 Task: Open a blank worksheet and write heading  SpendSmartAdd Dates in a column and its values below  '2023-05-01, 2023-05-03, 2023-05-05, 2023-05-10, 2023-05-15, 2023-05-20, 2023-05-25 & 2023-05-31'Add Categories in next column and its values below  Groceries, Dining Out, Transportation, Entertainment, Shopping, Utilities, Health & Miscellaneous. Add Descriptions in next column and its values below  Supermarket, Restaurant, Public Transport, Movie Tickets, Clothing Store, Internet Bill, Pharmacy & Online PurchaseAdd Amountin next column and its values below  $50, $30, $10, $20, $100, $60, $40 & $50Save page BankBalancesbook
Action: Mouse moved to (14, 26)
Screenshot: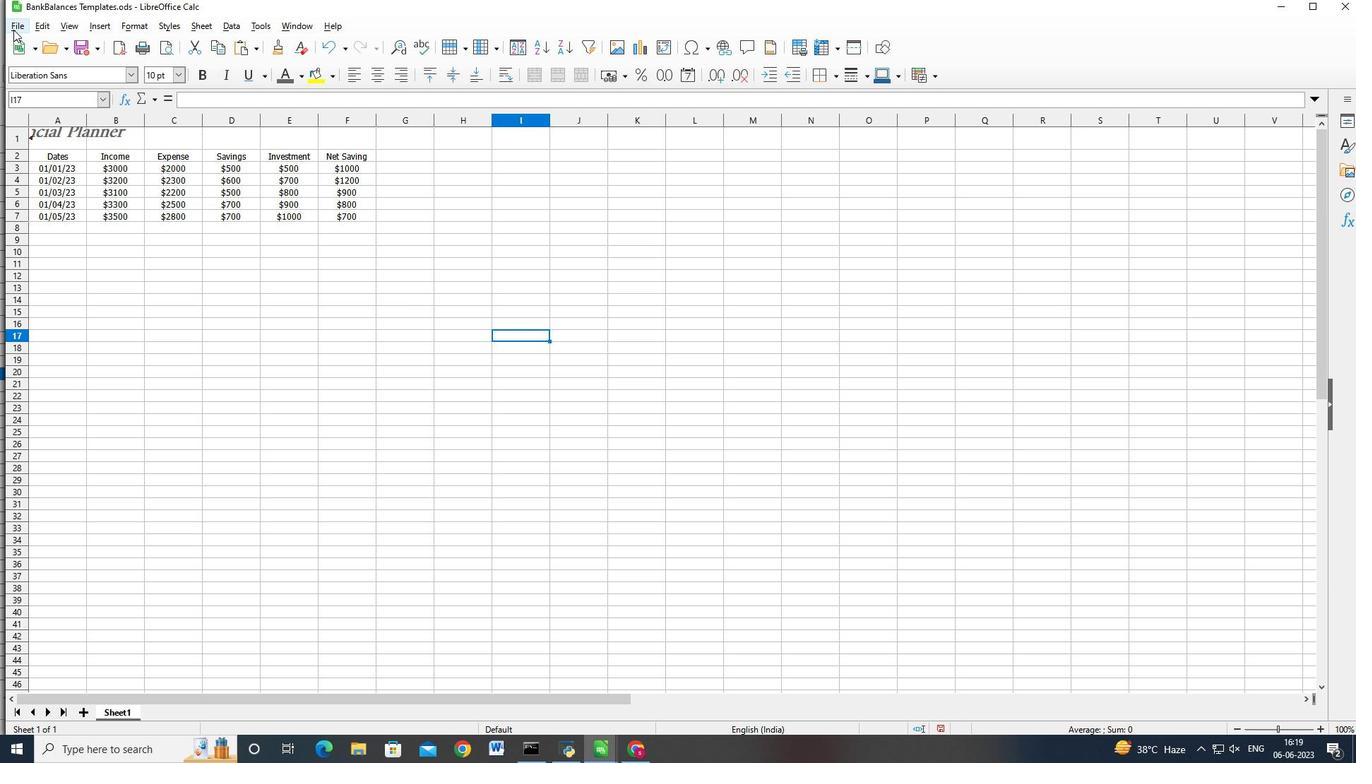 
Action: Mouse pressed left at (14, 26)
Screenshot: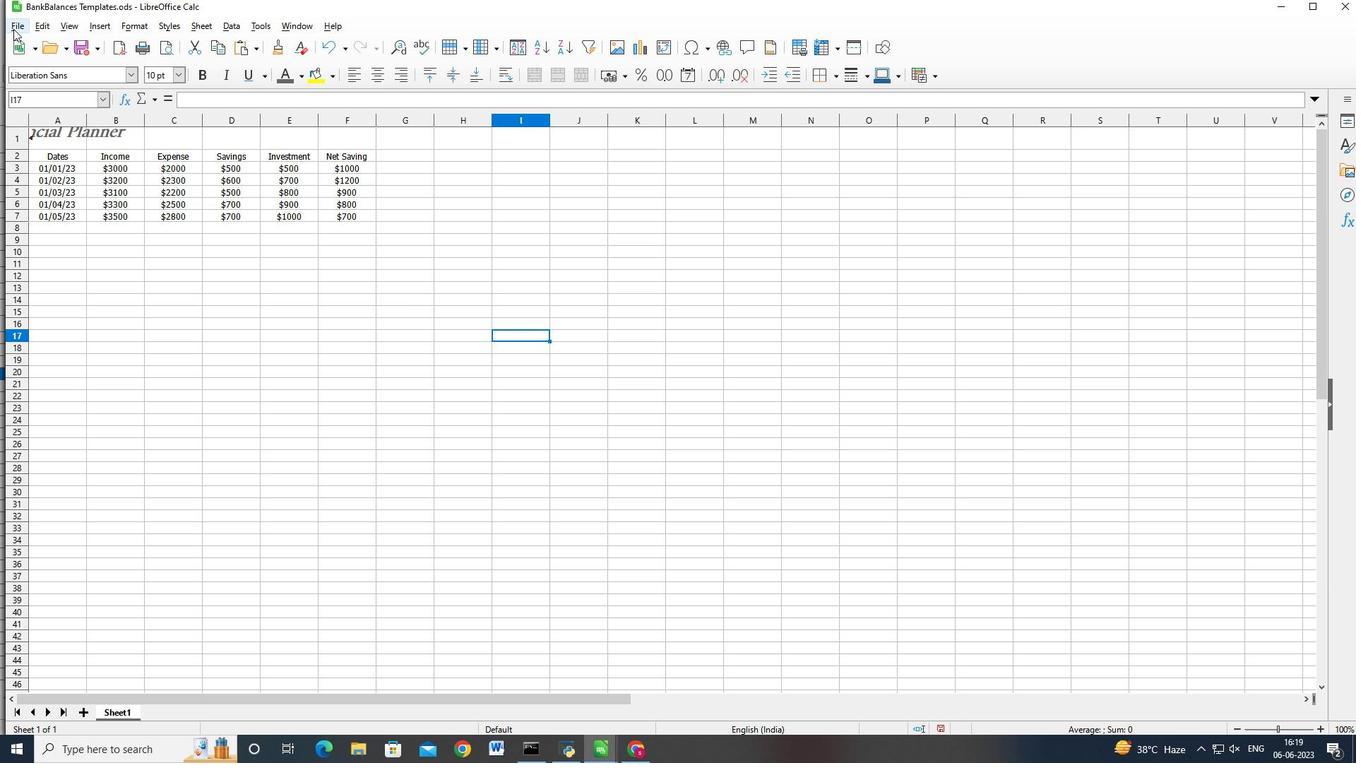
Action: Mouse moved to (185, 54)
Screenshot: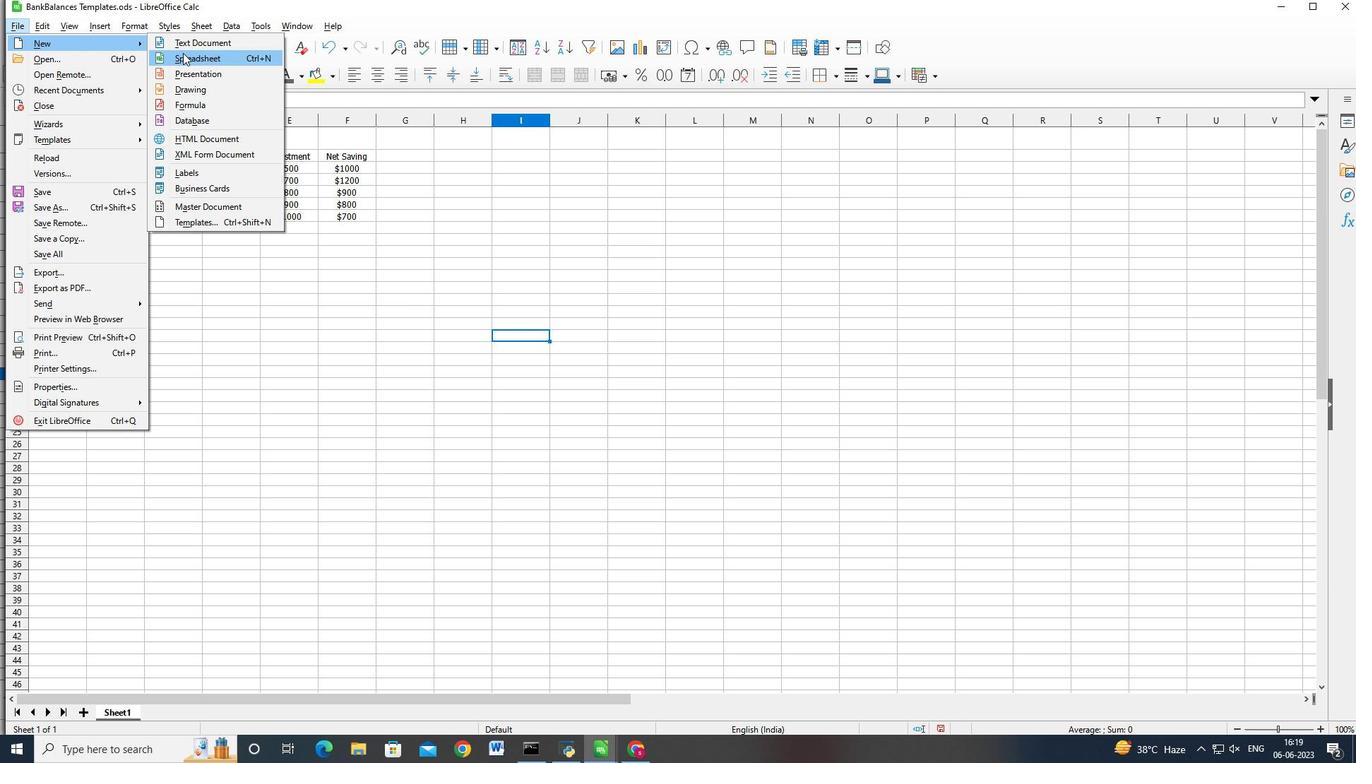 
Action: Mouse pressed left at (185, 54)
Screenshot: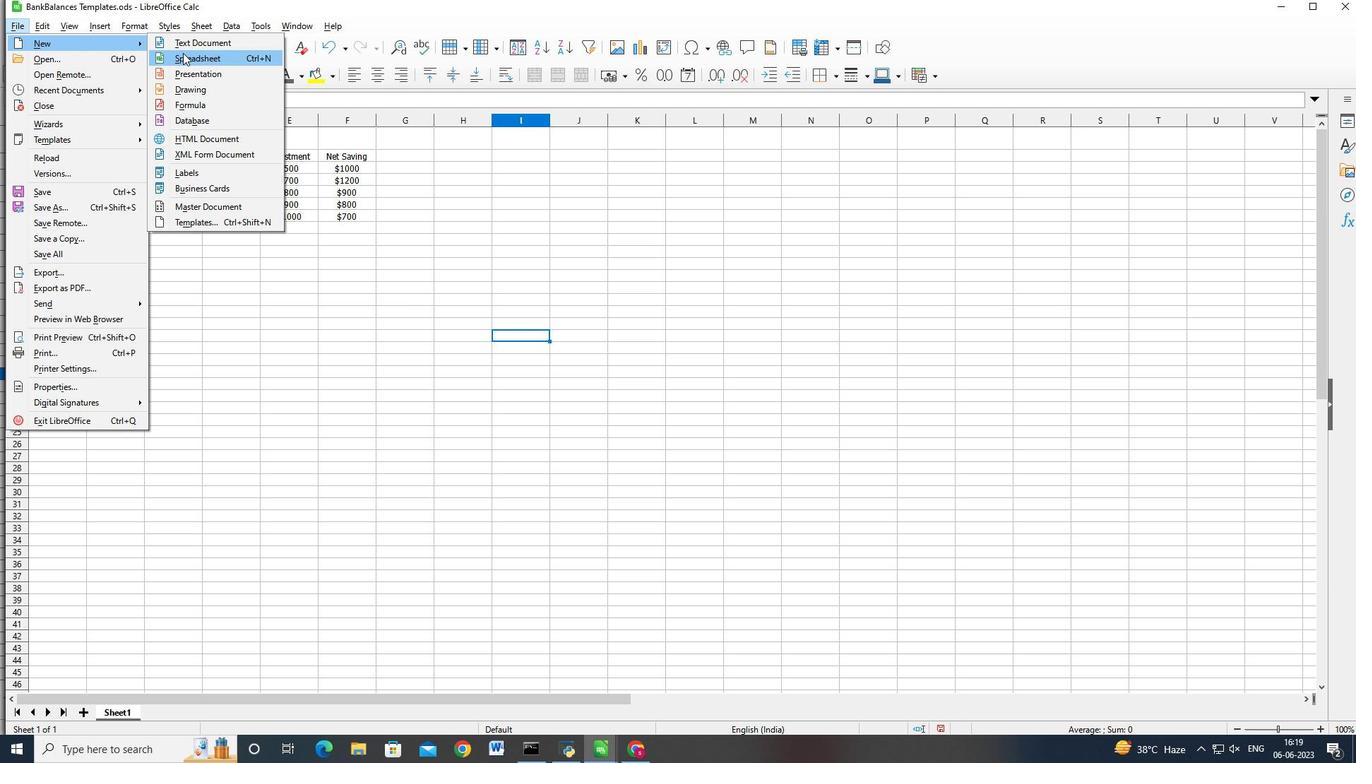 
Action: Mouse moved to (258, 132)
Screenshot: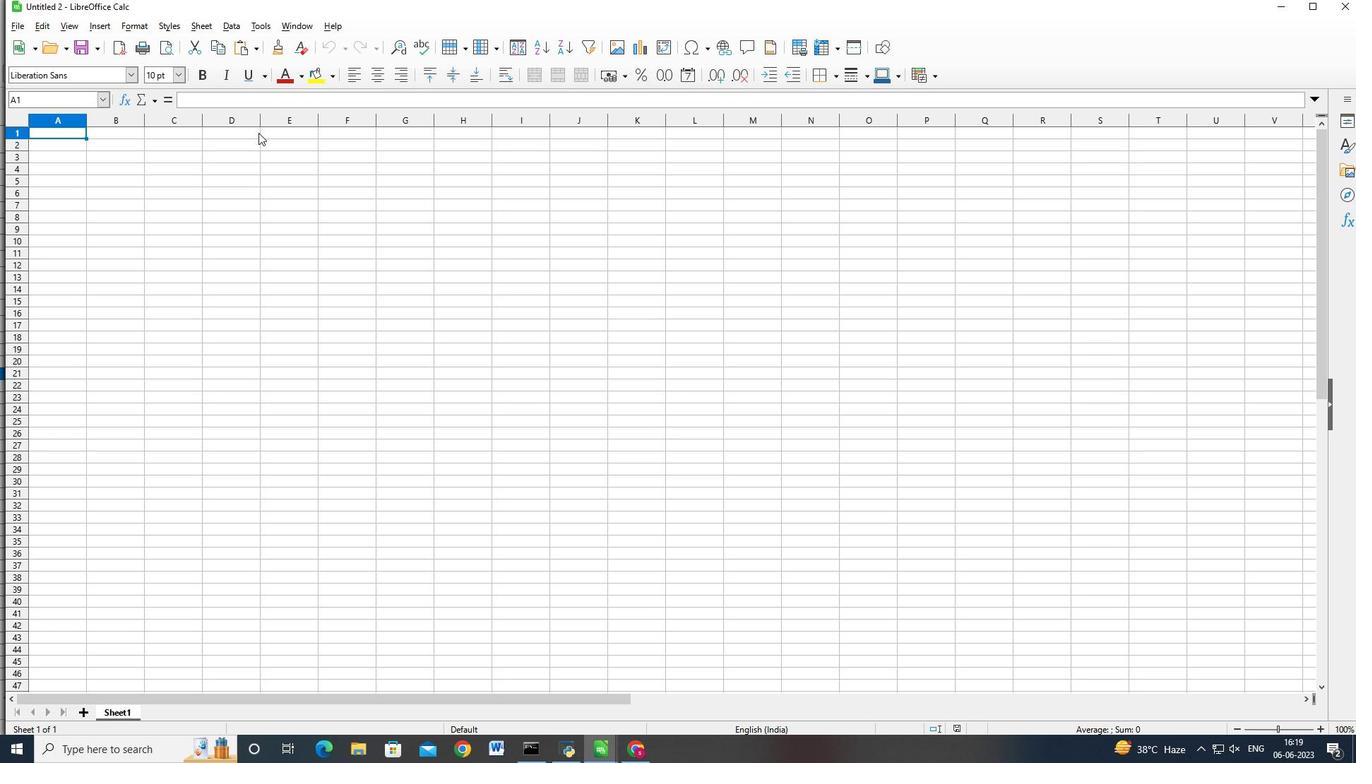 
Action: Key pressed <Key.shift>Spend<Key.backspace><Key.backspace><Key.backspace><Key.backspace><Key.backspace>s<Key.caps_lock>PEND<Key.space><Key.shift_r>SMART<Key.left><Key.enter><Key.shift_r>DATES<Key.enter>2023-05-01<Key.enter>2023-05-03<Key.enter>2023-05-05<Key.enter>2023-05-10<Key.enter>2023-05-15<Key.enter>202-0<Key.backspace><Key.backspace>3-05-200<Key.backspace><Key.enter>2023-05-25<Key.enter>2023-05-31<Key.right><Key.up><Key.up><Key.up><Key.up><Key.up><Key.up><Key.up><Key.up><Key.shift_r><Key.shift_r>CA<Key.backspace>ATEGORIES<Key.enter><Key.shift_r>GROCERIES<Key.enter><Key.shift>dINING<Key.space><Key.shift>oUT<Key.enter><Key.shift>tRANSPORTATION<Key.enter><Key.shift_r>ENE<Key.backspace>TERTAINMENT<Key.enter>S<Key.backspace><Key.shift_r>SHOPPING<Key.enter><Key.shift>uTILITIES<Key.enter><Key.shift>hEALTH<Key.enter><Key.shift>mISCELLANEOUS<Key.right><Key.up><Key.up><Key.up><Key.up><Key.up><Key.up><Key.up><Key.up><Key.shift_r><Key.shift_r><Key.shift_r><Key.shift_r><Key.shift_r>DESCRIPTIONS<Key.enter><Key.shift_r>SUPERMARKET<Key.enter><Key.shift>rESTAURANT<Key.enter><Key.shift>pUBLIC<Key.space><Key.shift_r>TRANSPORT<Key.enter><Key.shift>mOVIEW<Key.space><Key.shift><Key.backspace><Key.backspace><Key.space><Key.shift>tICKETS<Key.enter><Key.shift>cLOTHING<Key.space><Key.shift>sTPRE<Key.backspace><Key.backspace><Key.backspace>ORE<Key.enter><Key.shift>iNTERNET<Key.space><Key.shift>bILL<Key.enter><Key.shift>pHARMACY<Key.enter><Key.shift>oNLINE<Key.space><Key.shift>pURCHASE
Screenshot: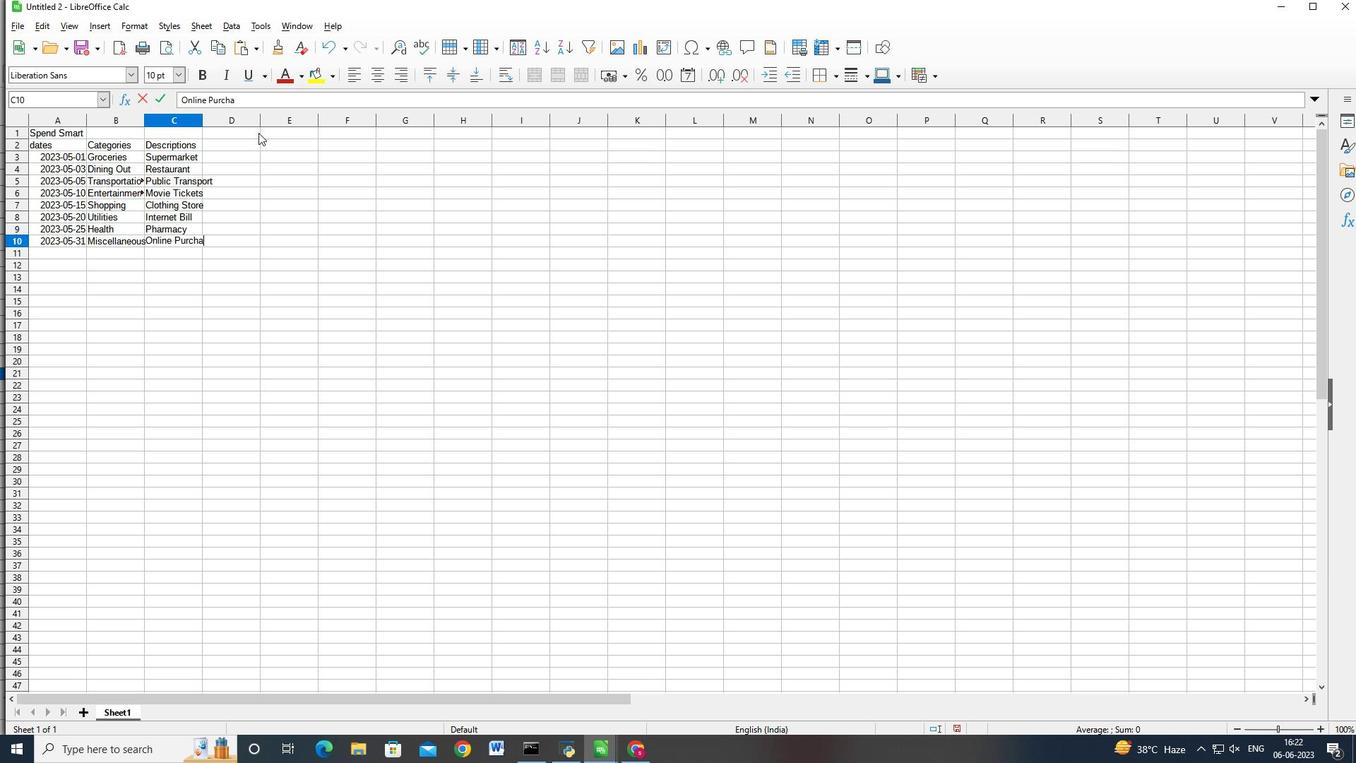 
Action: Mouse moved to (223, 139)
Screenshot: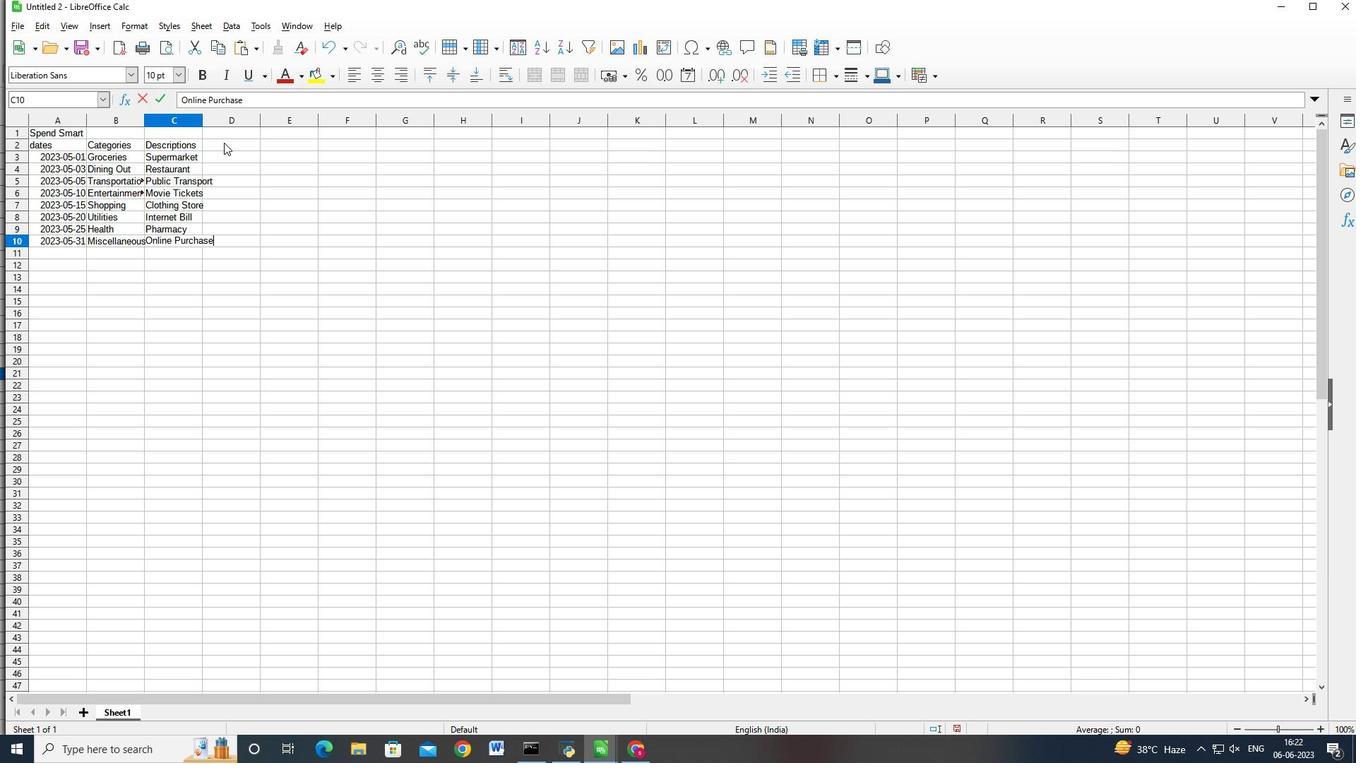 
Action: Mouse pressed left at (223, 139)
Screenshot: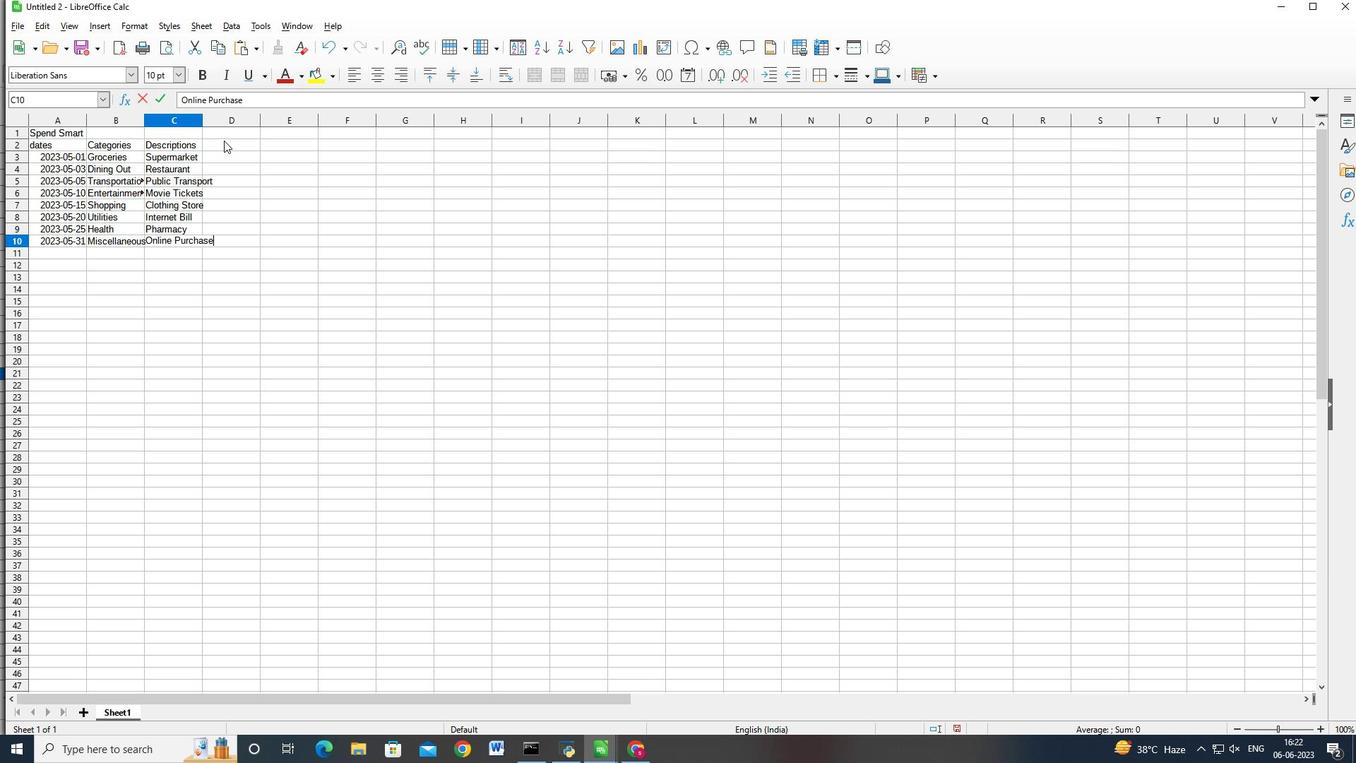
Action: Mouse moved to (212, 139)
Screenshot: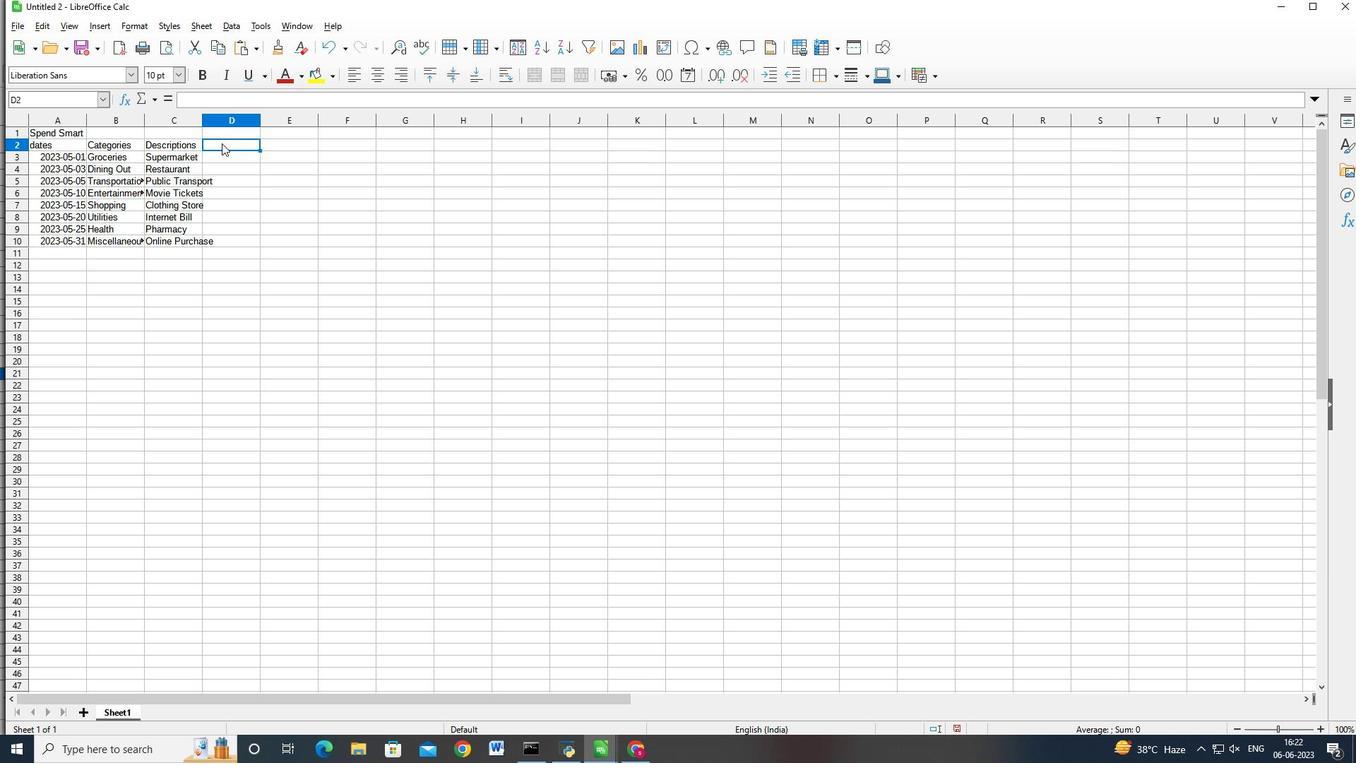 
Action: Key pressed <Key.shift_r>AMOUNT<Key.enter><Key.shift_r>$50<Key.enter><Key.shift_r>$30<Key.enter><Key.shift_r>$10<Key.enter><Key.shift_r>$20<Key.enter><Key.shift_r>$100<Key.enter><Key.shift_r>$60<Key.enter><Key.shift_r><Key.shift_r><Key.shift_r><Key.shift_r><Key.shift_r><Key.shift_r><Key.shift_r><Key.shift_r><Key.shift_r><Key.shift_r><Key.shift_r><Key.shift_r><Key.shift_r><Key.shift_r><Key.shift_r><Key.shift_r><Key.shift_r><Key.shift_r><Key.shift_r><Key.shift_r><Key.shift_r><Key.shift_r><Key.shift_r><Key.shift_r><Key.shift_r><Key.shift_r><Key.shift_r>$40<Key.enter><Key.shift_r>$50
Screenshot: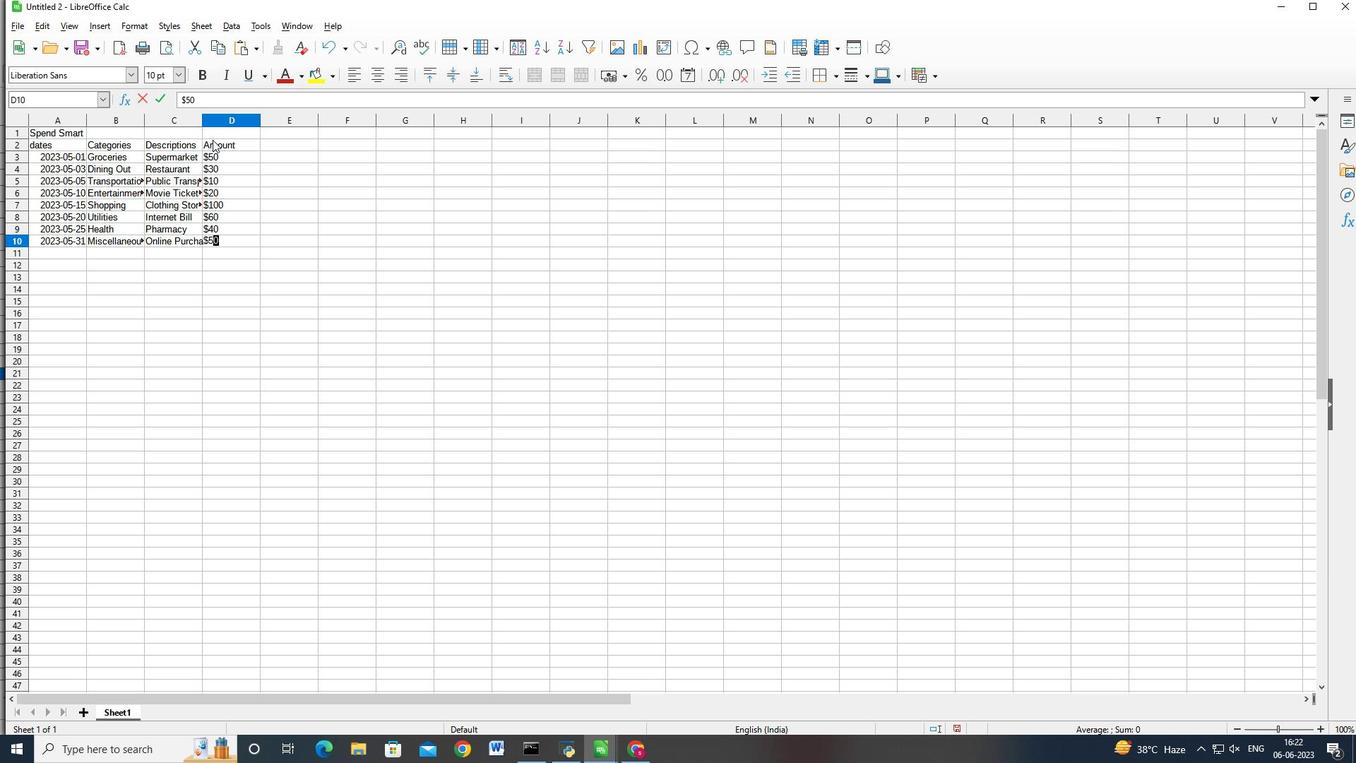 
Action: Mouse moved to (16, 24)
Screenshot: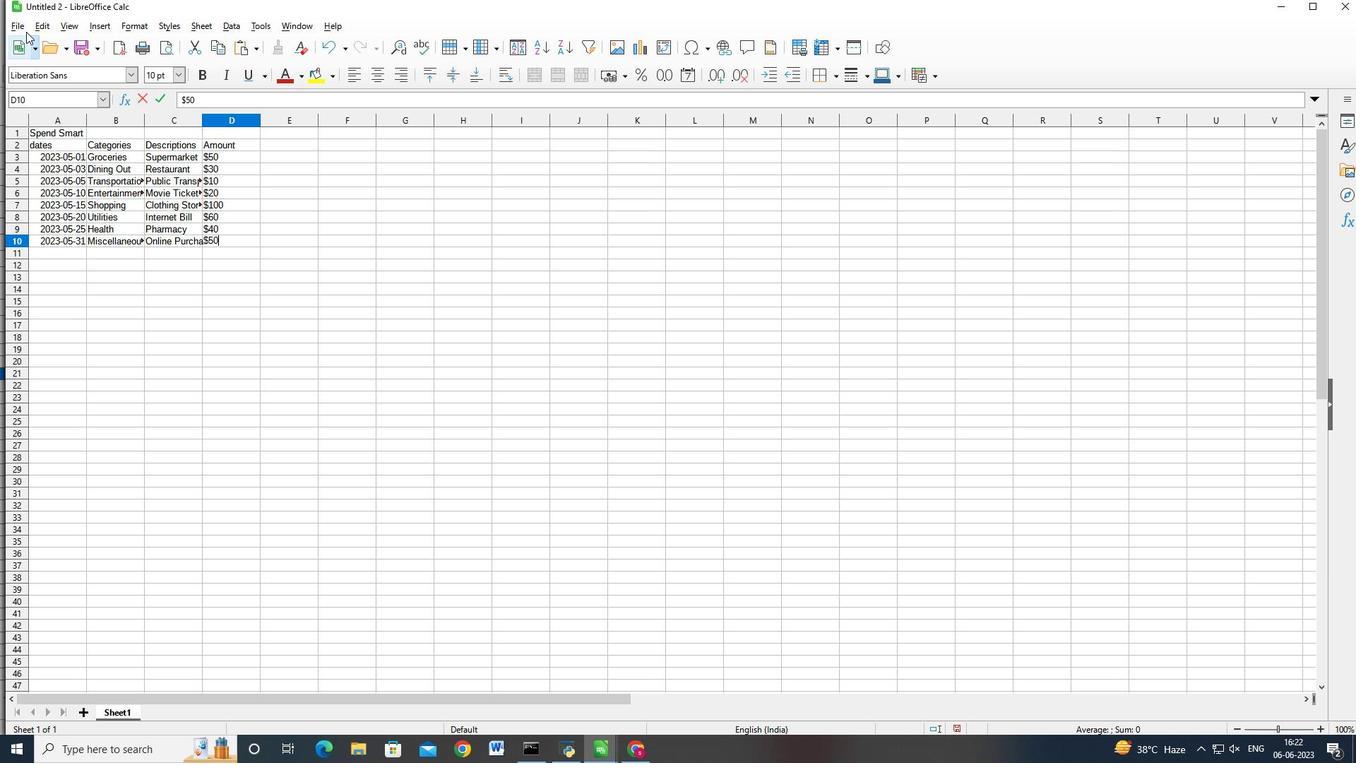 
Action: Mouse pressed left at (16, 24)
Screenshot: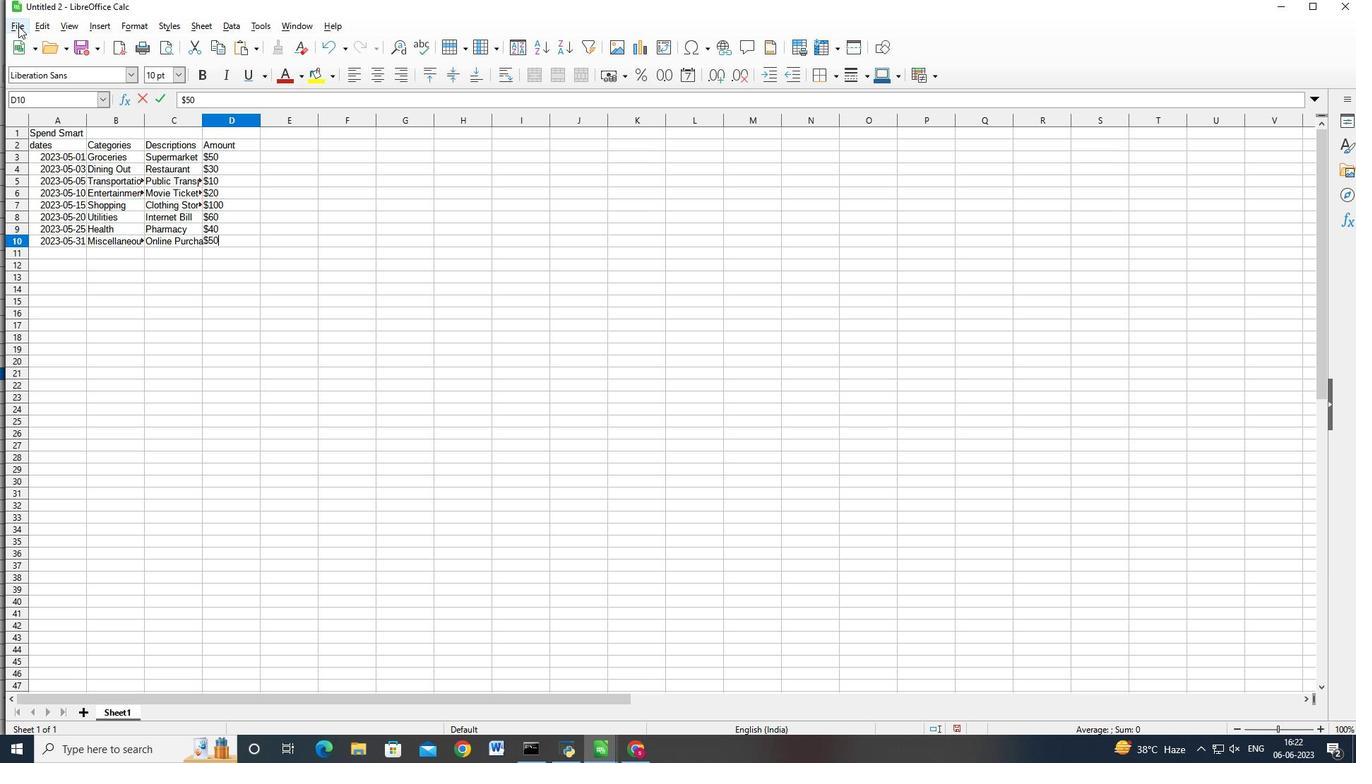 
Action: Mouse moved to (35, 204)
Screenshot: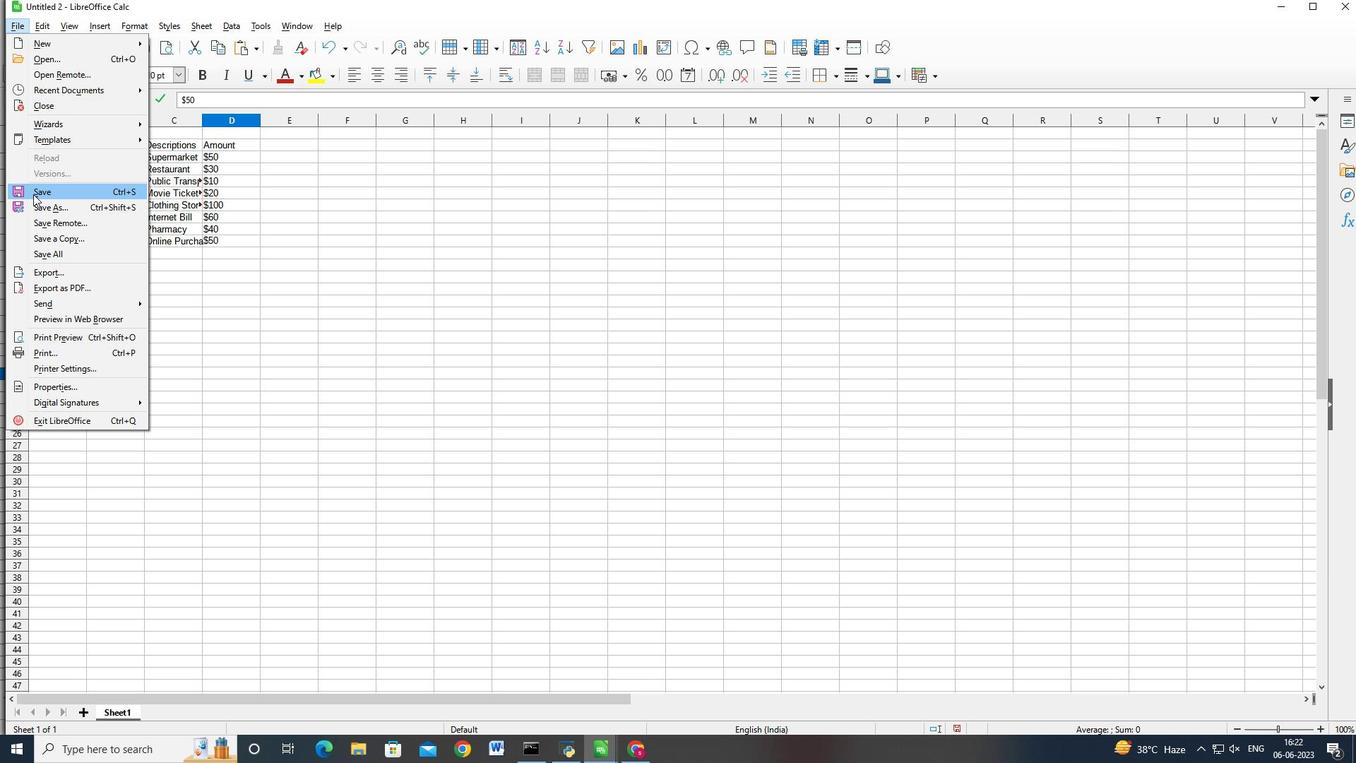 
Action: Mouse pressed left at (35, 204)
Screenshot: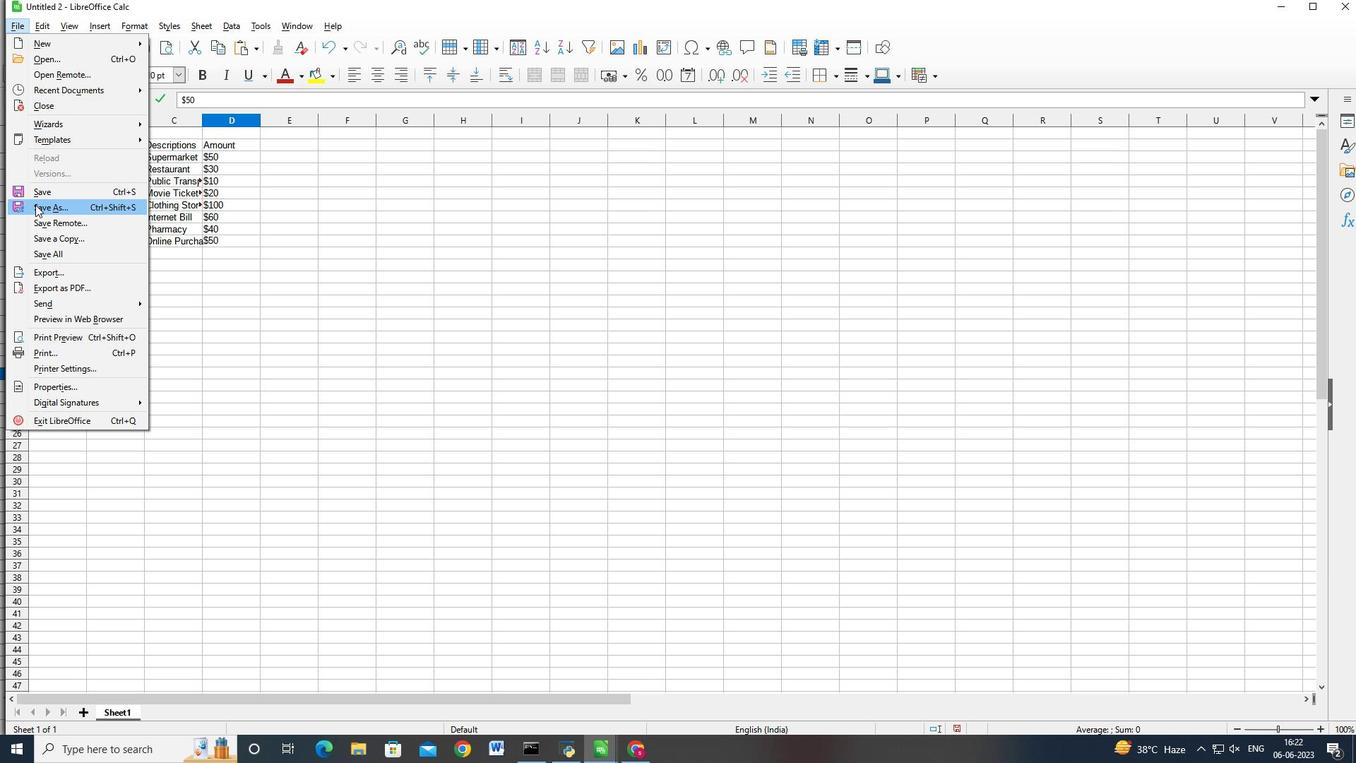 
Action: Mouse moved to (213, 304)
Screenshot: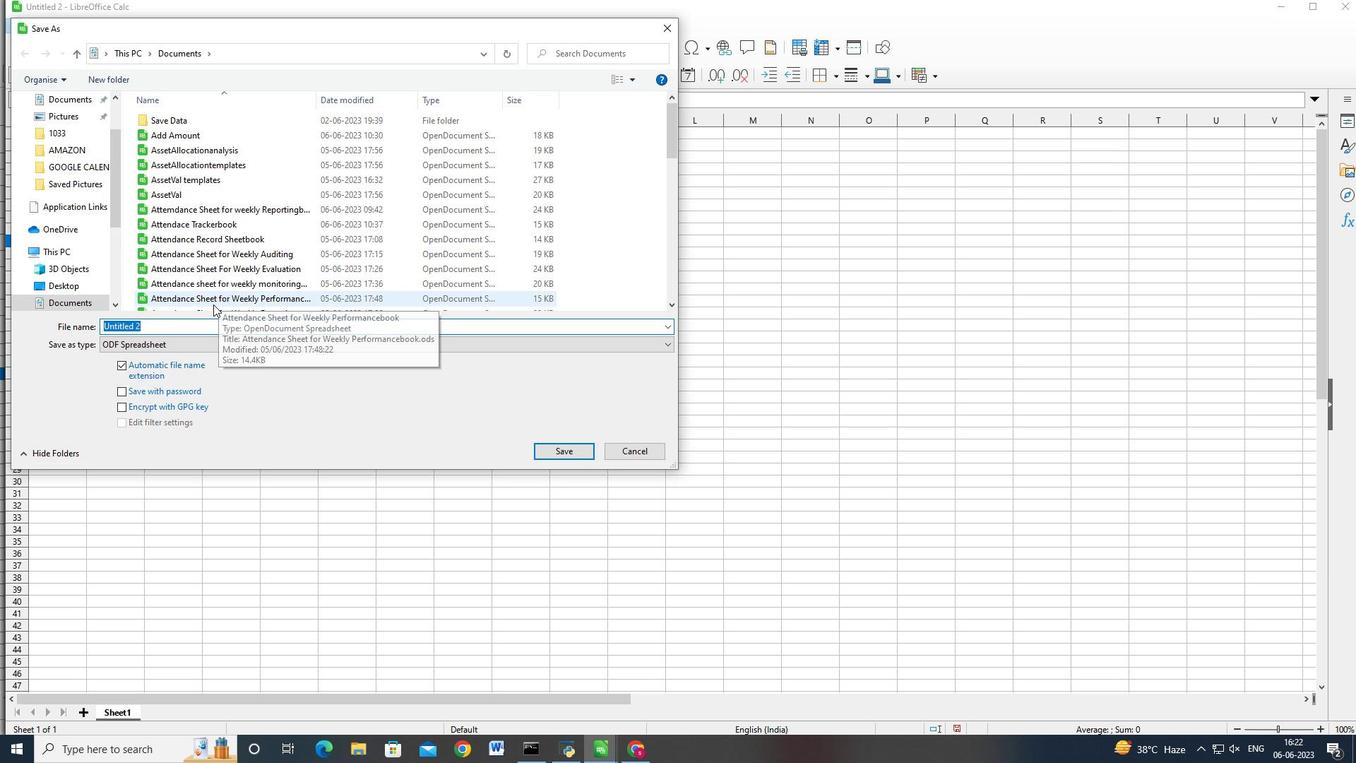 
Action: Key pressed <Key.backspace><Key.shift>bANK<Key.shift>bALANCES<Key.shift>b<Key.backspace>BOOK
Screenshot: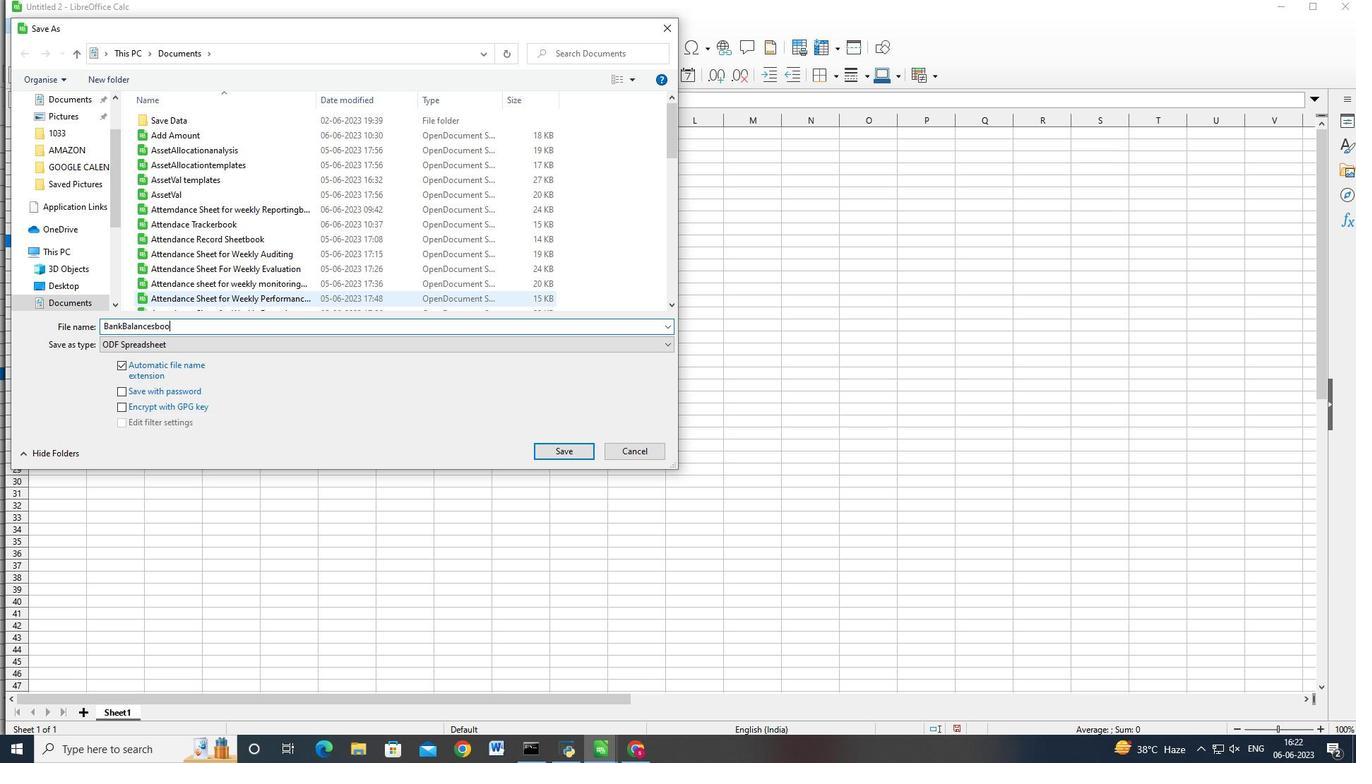 
Action: Mouse moved to (549, 451)
Screenshot: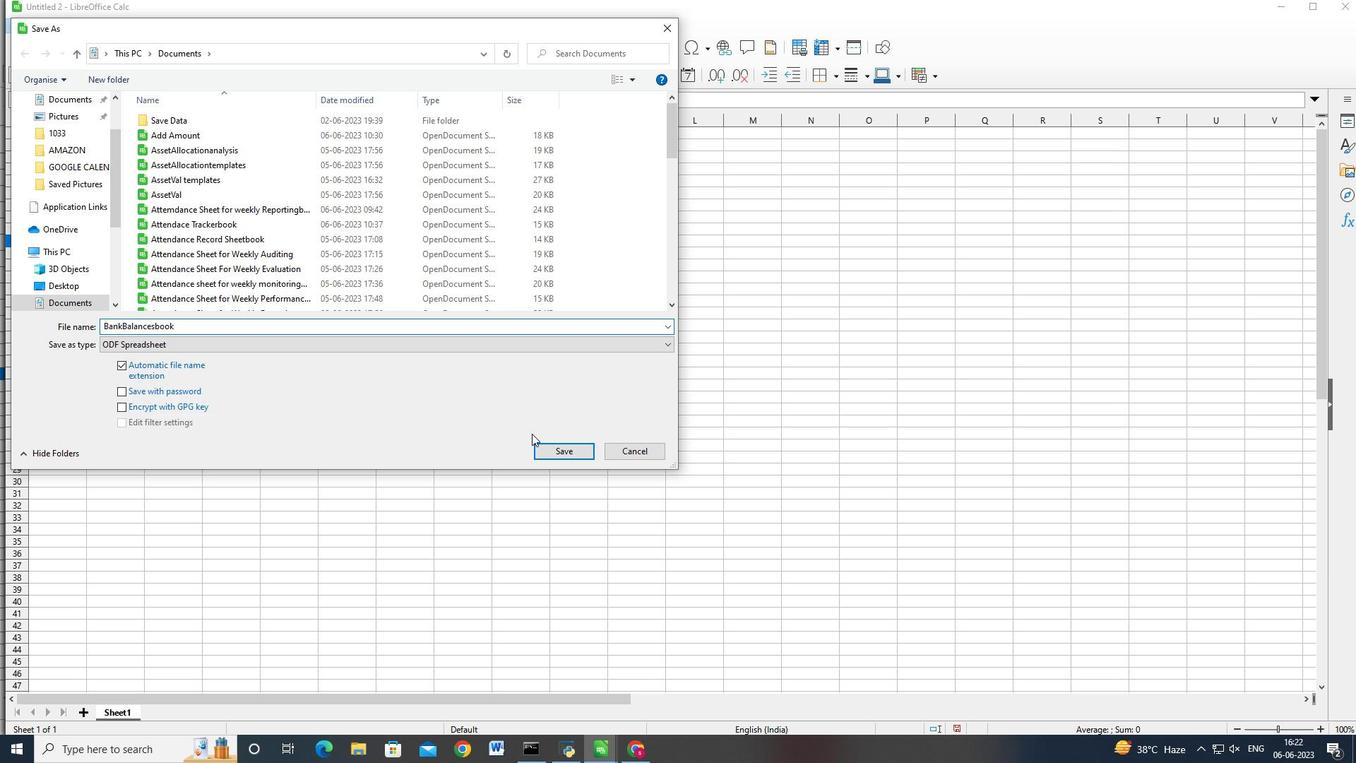 
Action: Mouse pressed left at (548, 451)
Screenshot: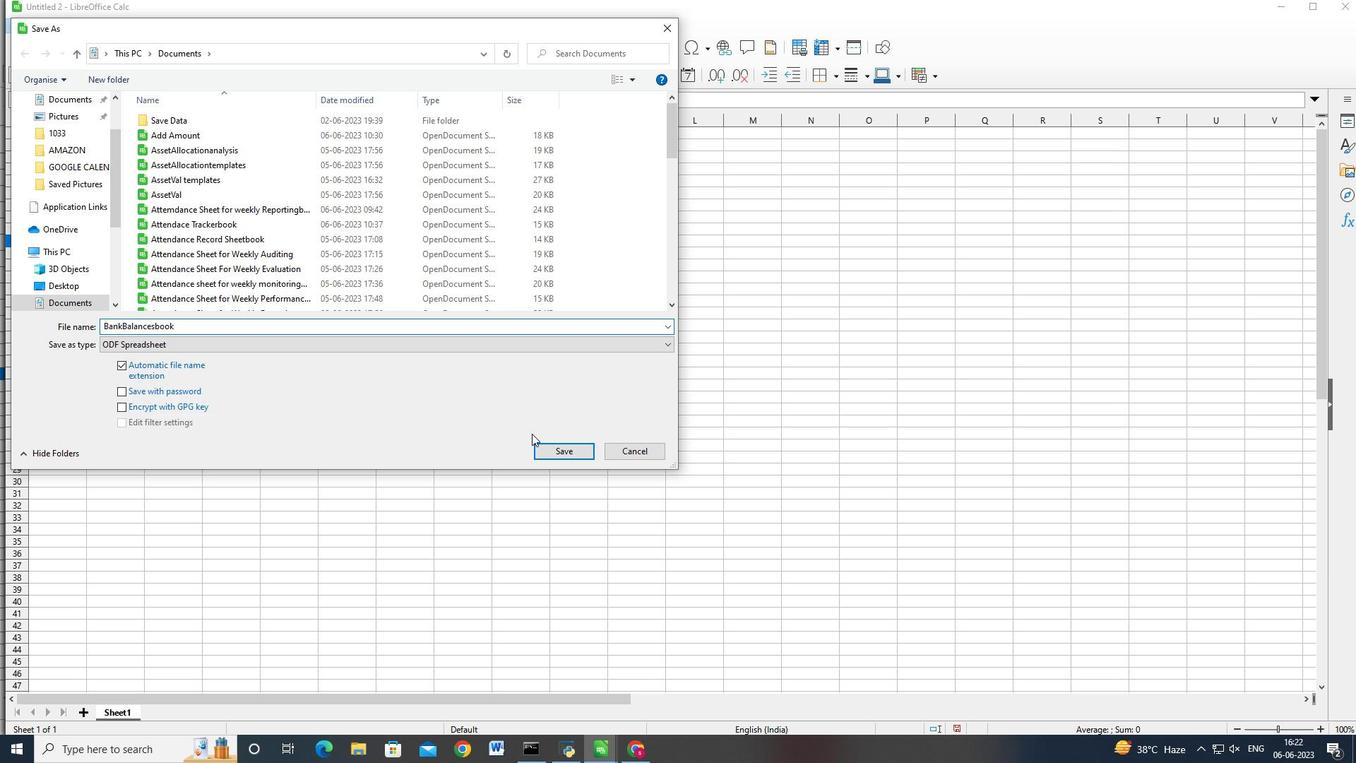 
Action: Mouse moved to (575, 379)
Screenshot: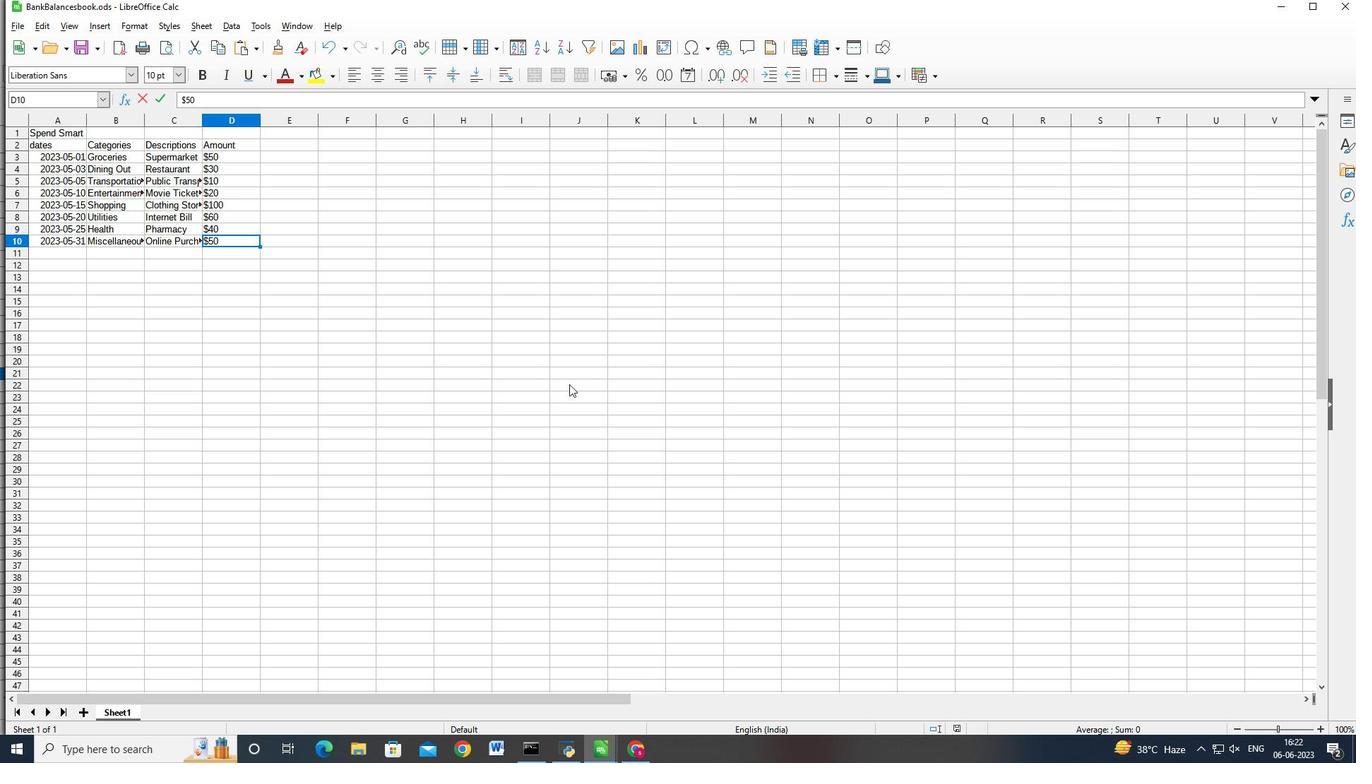 
